 Task: Enable the option "Show advanced preferences over simple ones" in the Qt interface.
Action: Mouse moved to (126, 19)
Screenshot: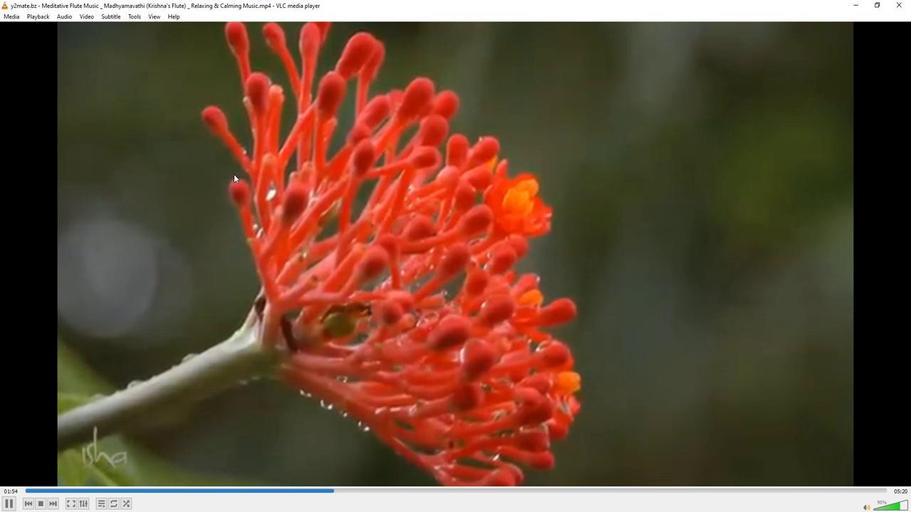 
Action: Mouse pressed left at (126, 19)
Screenshot: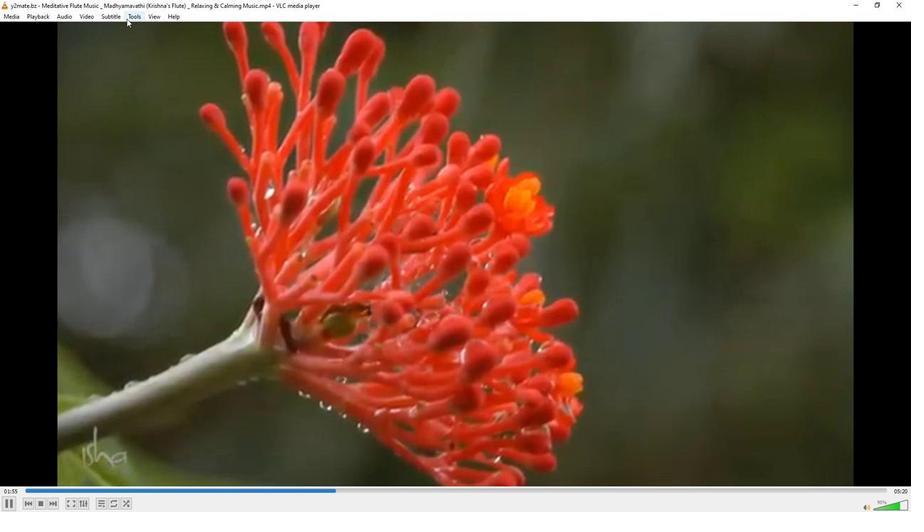 
Action: Mouse moved to (165, 129)
Screenshot: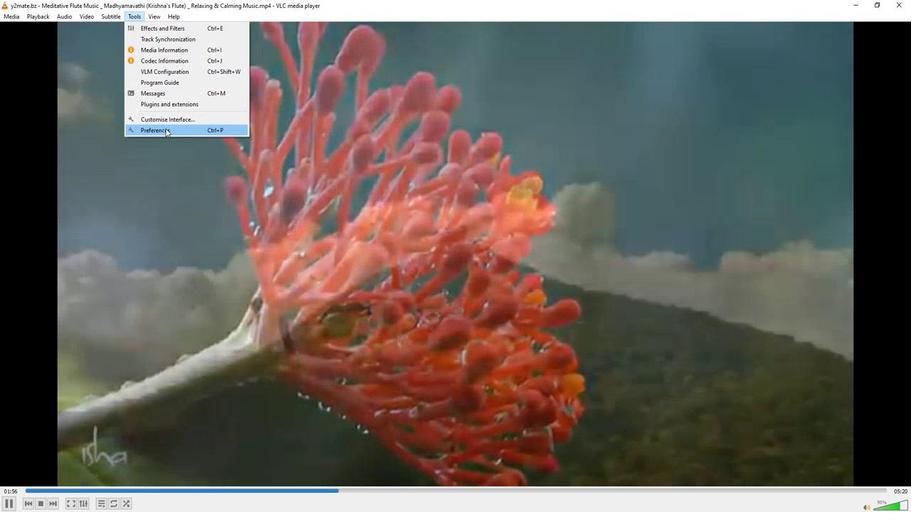 
Action: Mouse pressed left at (165, 129)
Screenshot: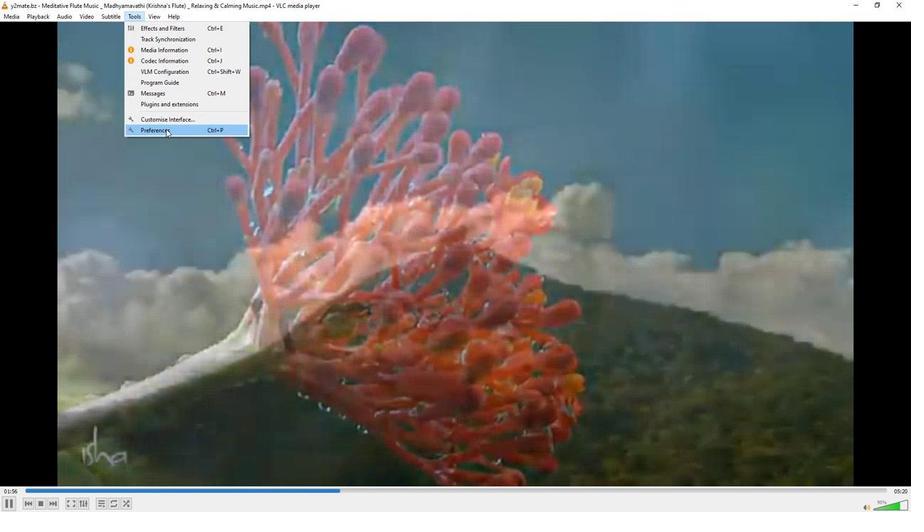 
Action: Mouse moved to (300, 420)
Screenshot: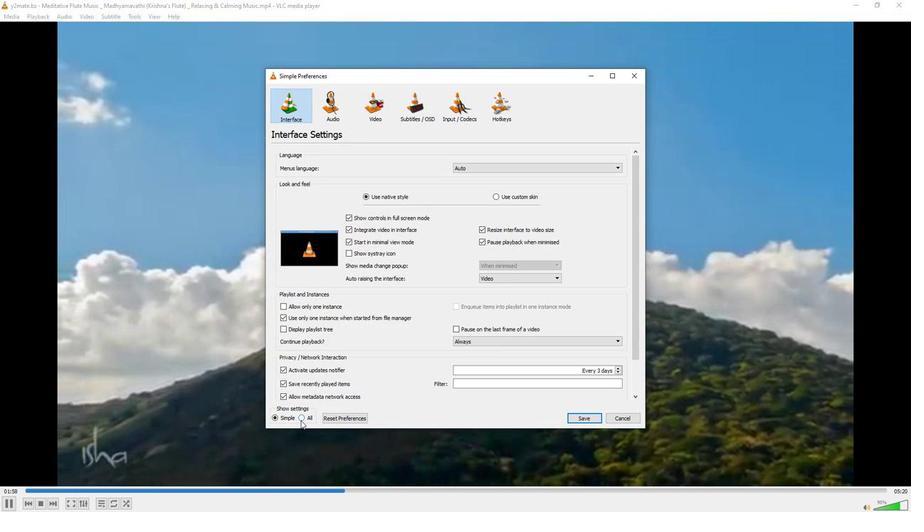 
Action: Mouse pressed left at (300, 420)
Screenshot: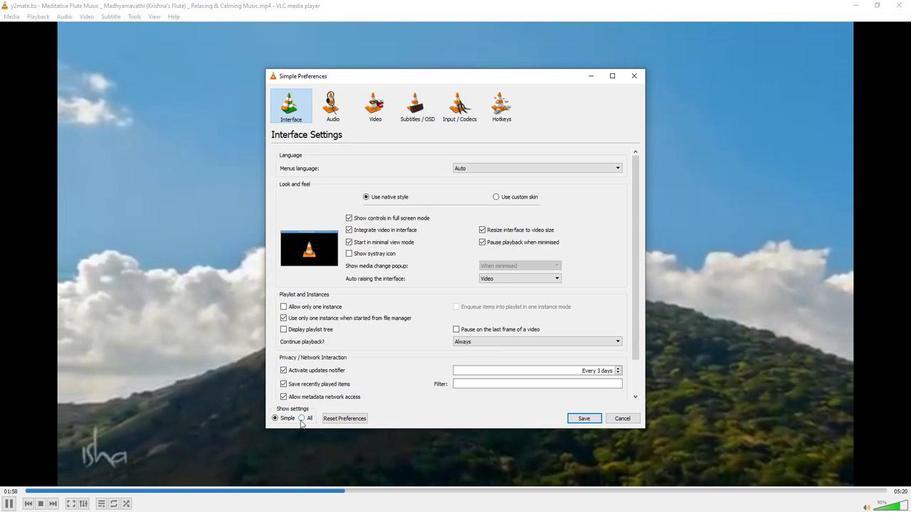 
Action: Mouse moved to (308, 354)
Screenshot: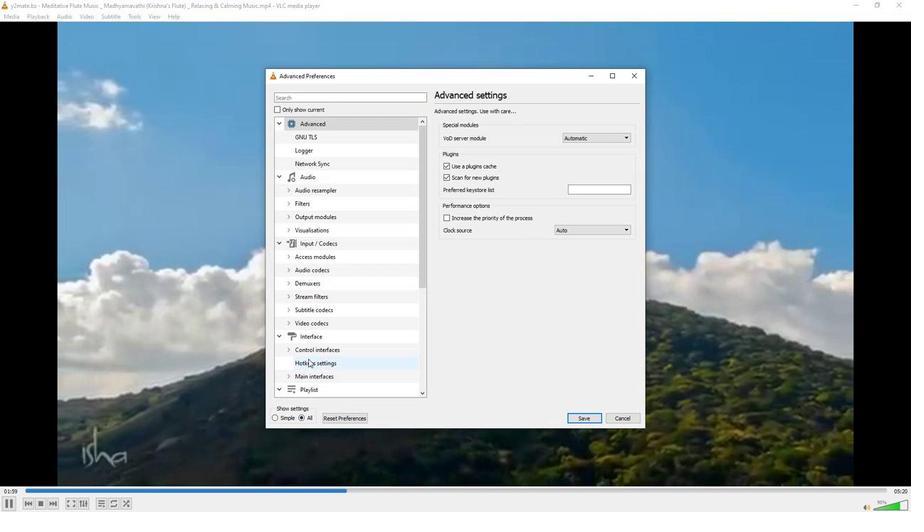 
Action: Mouse scrolled (308, 353) with delta (0, 0)
Screenshot: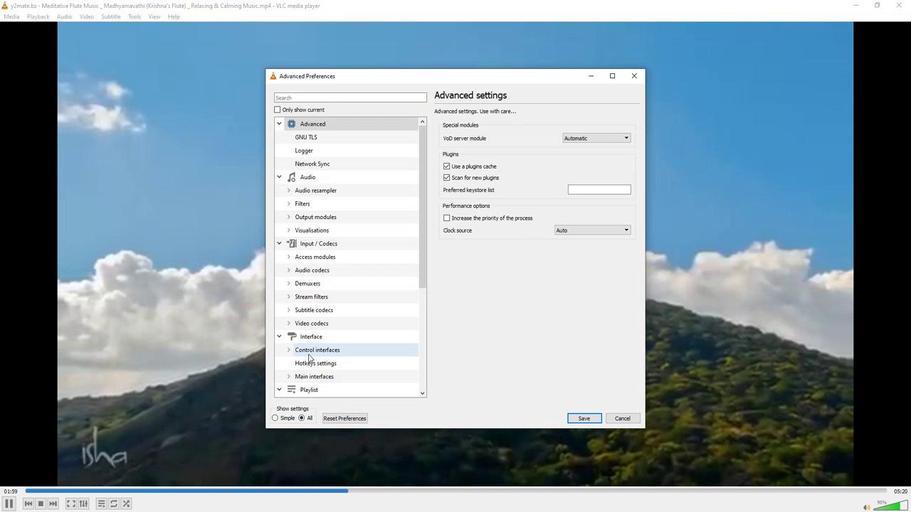 
Action: Mouse moved to (294, 332)
Screenshot: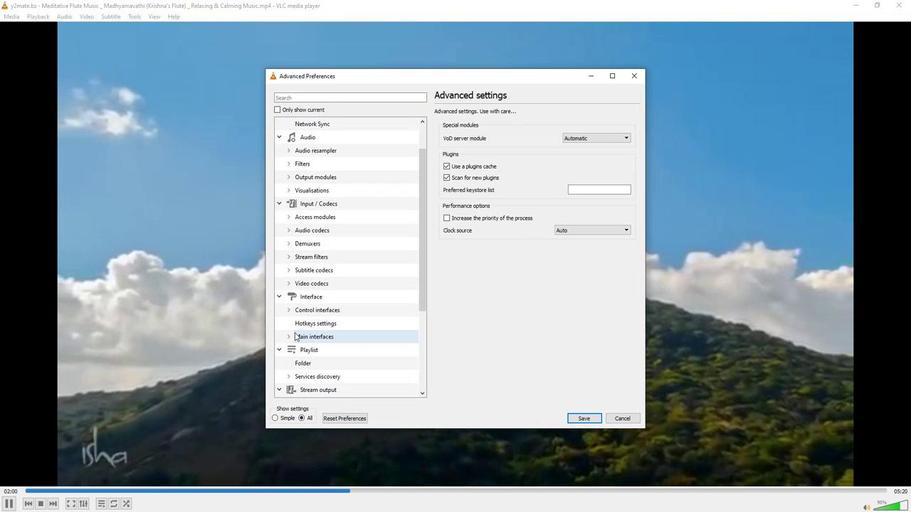 
Action: Mouse pressed left at (294, 332)
Screenshot: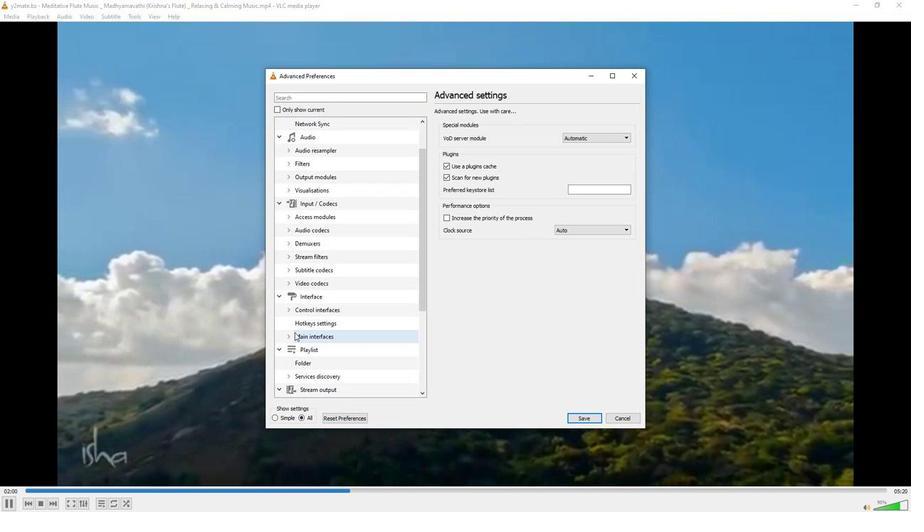 
Action: Mouse moved to (289, 334)
Screenshot: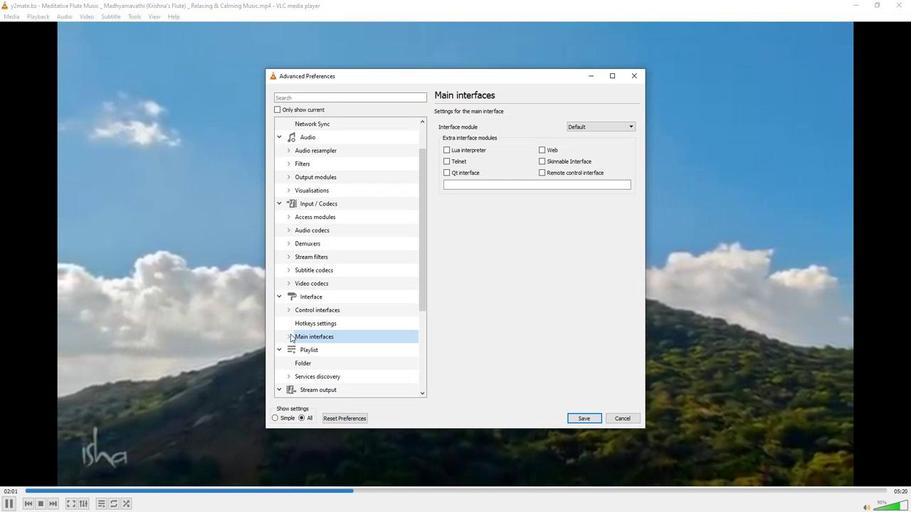 
Action: Mouse pressed left at (289, 334)
Screenshot: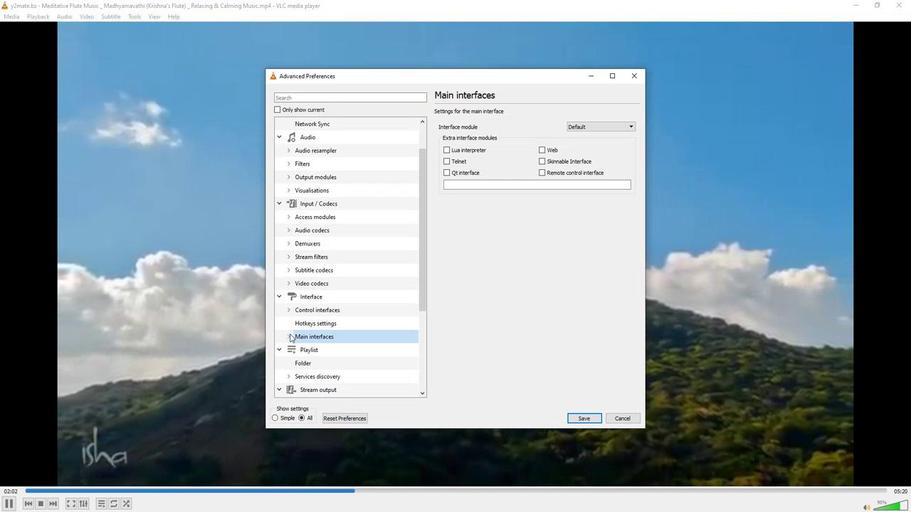
Action: Mouse moved to (304, 331)
Screenshot: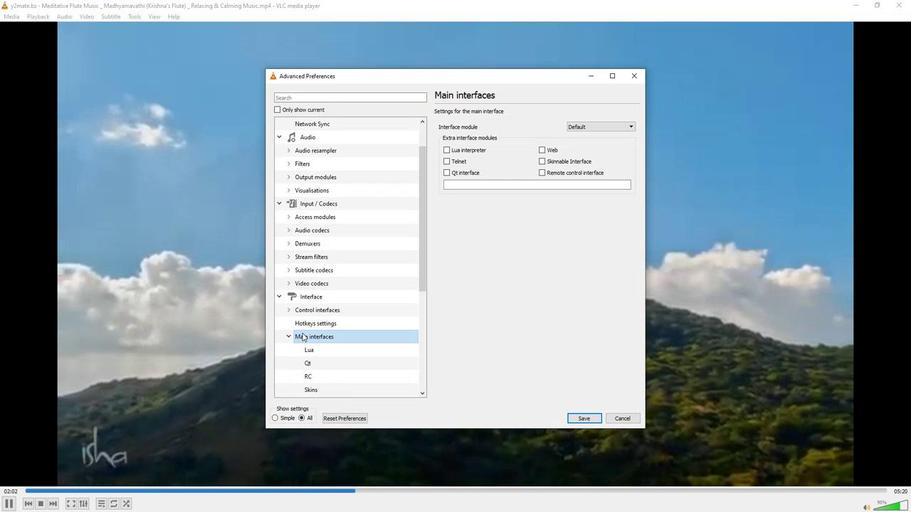 
Action: Mouse scrolled (304, 331) with delta (0, 0)
Screenshot: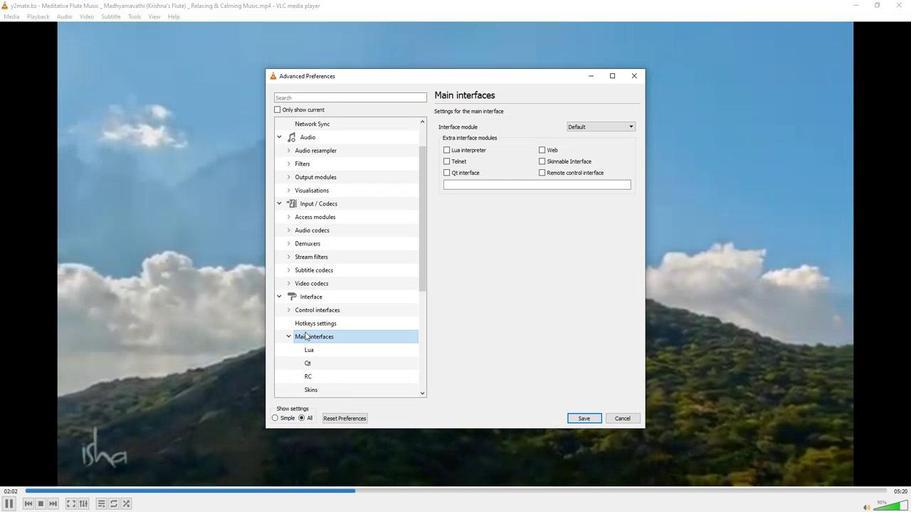 
Action: Mouse moved to (310, 325)
Screenshot: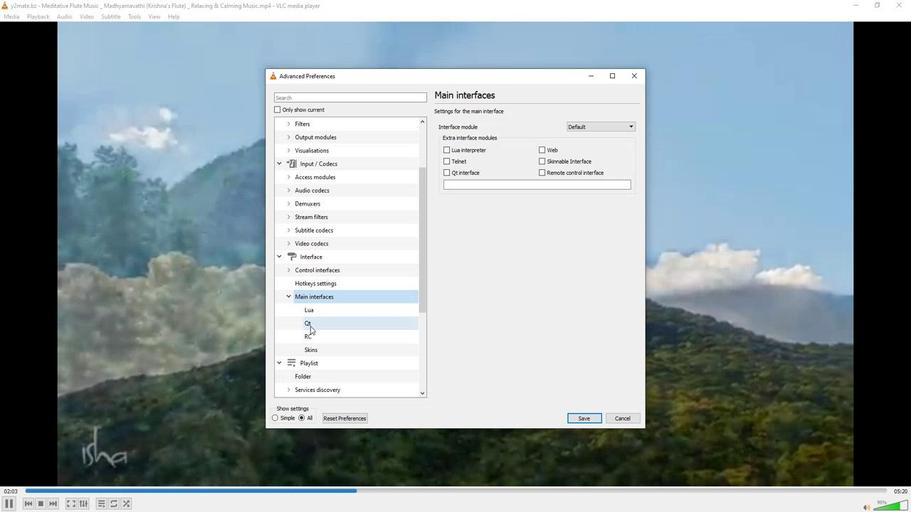 
Action: Mouse pressed left at (310, 325)
Screenshot: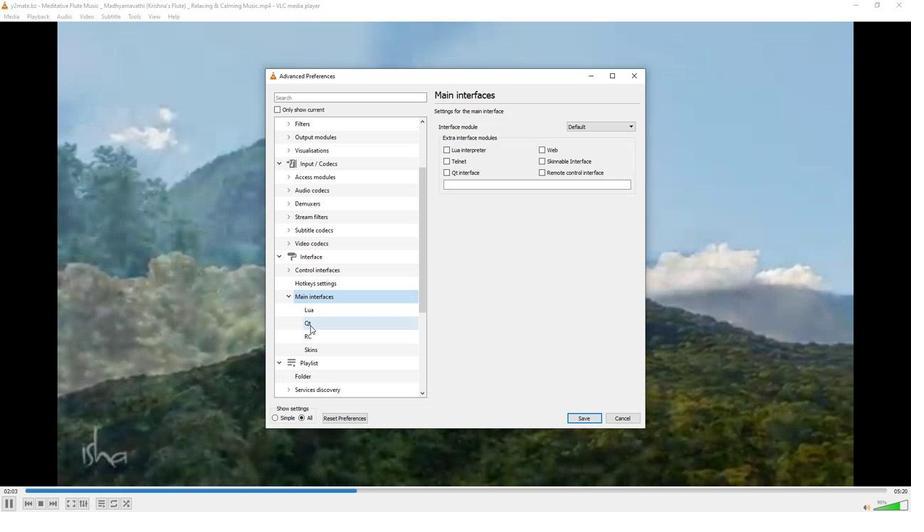 
Action: Mouse moved to (443, 327)
Screenshot: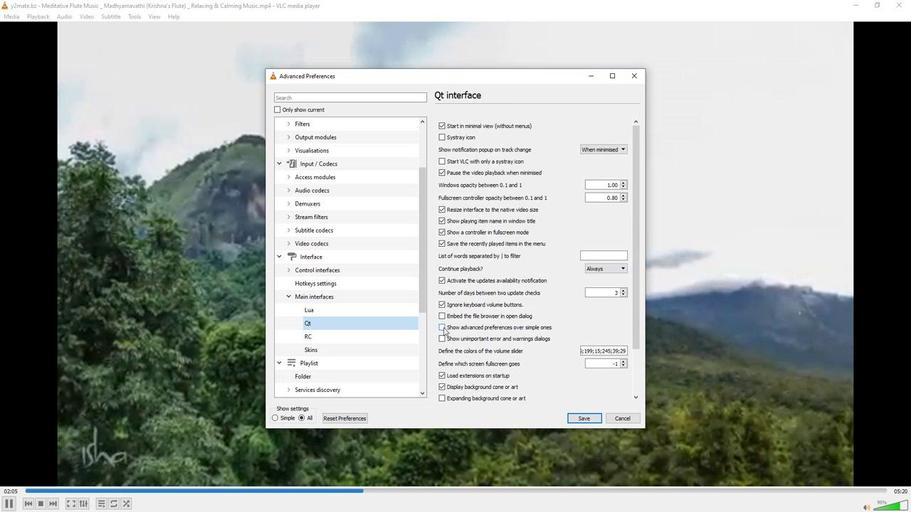 
Action: Mouse pressed left at (443, 327)
Screenshot: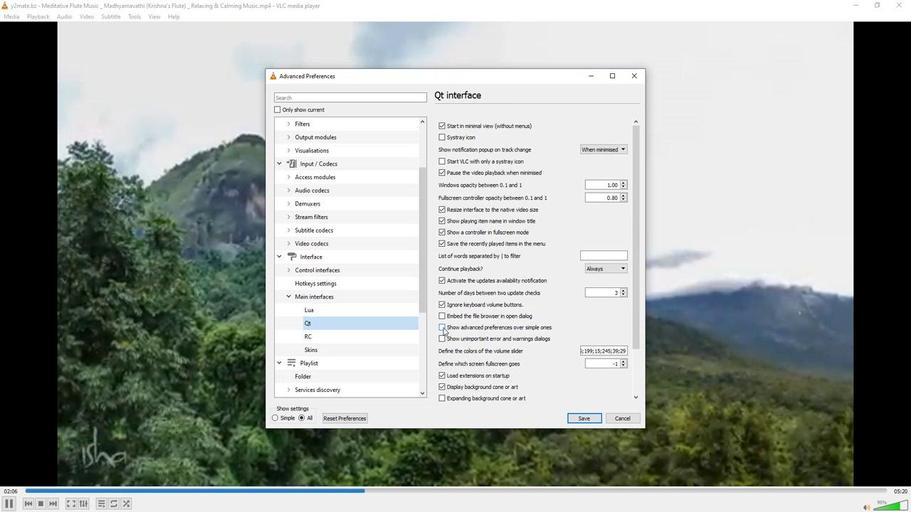 
Action: Mouse moved to (453, 331)
Screenshot: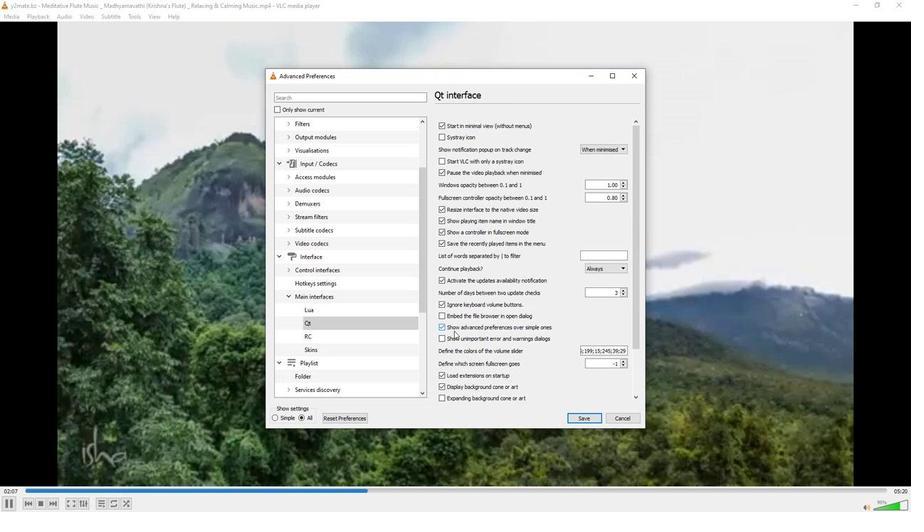
